 Task: Reply All to email with the signature Alex Clark with the subject 'Status update' from softage.1@softage.net with the message 'Could you please provide feedback on the latest version of the project report?'
Action: Mouse moved to (1212, 200)
Screenshot: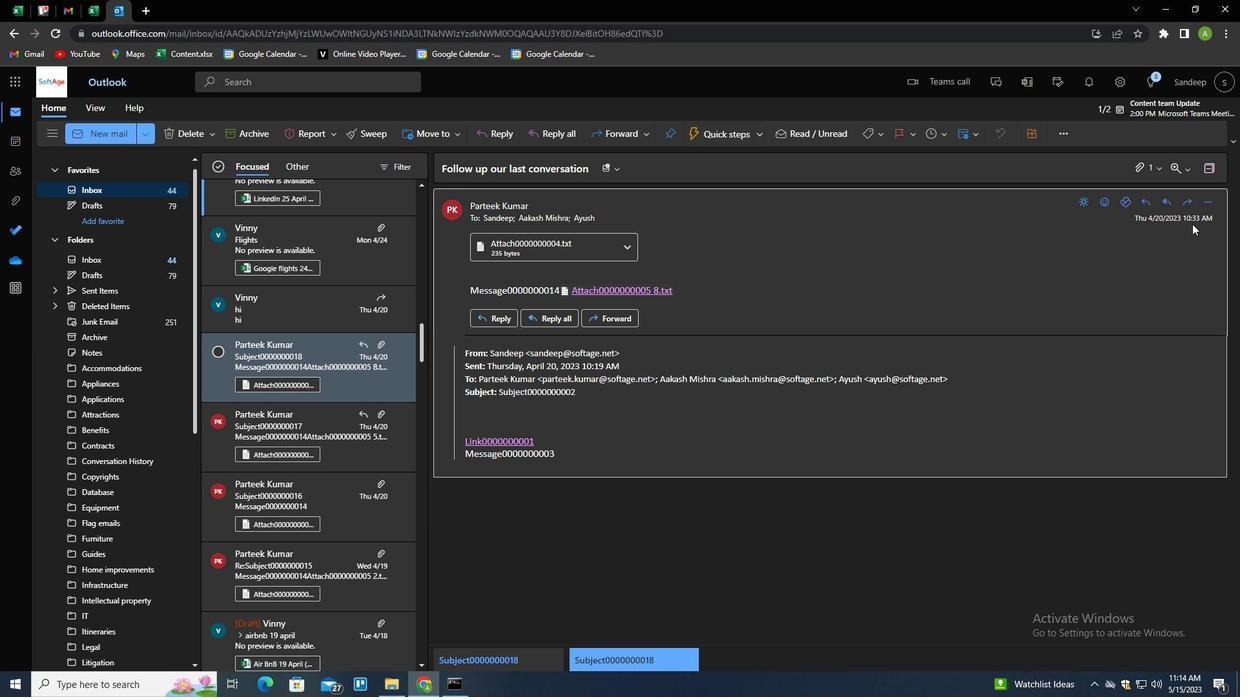 
Action: Mouse pressed left at (1212, 200)
Screenshot: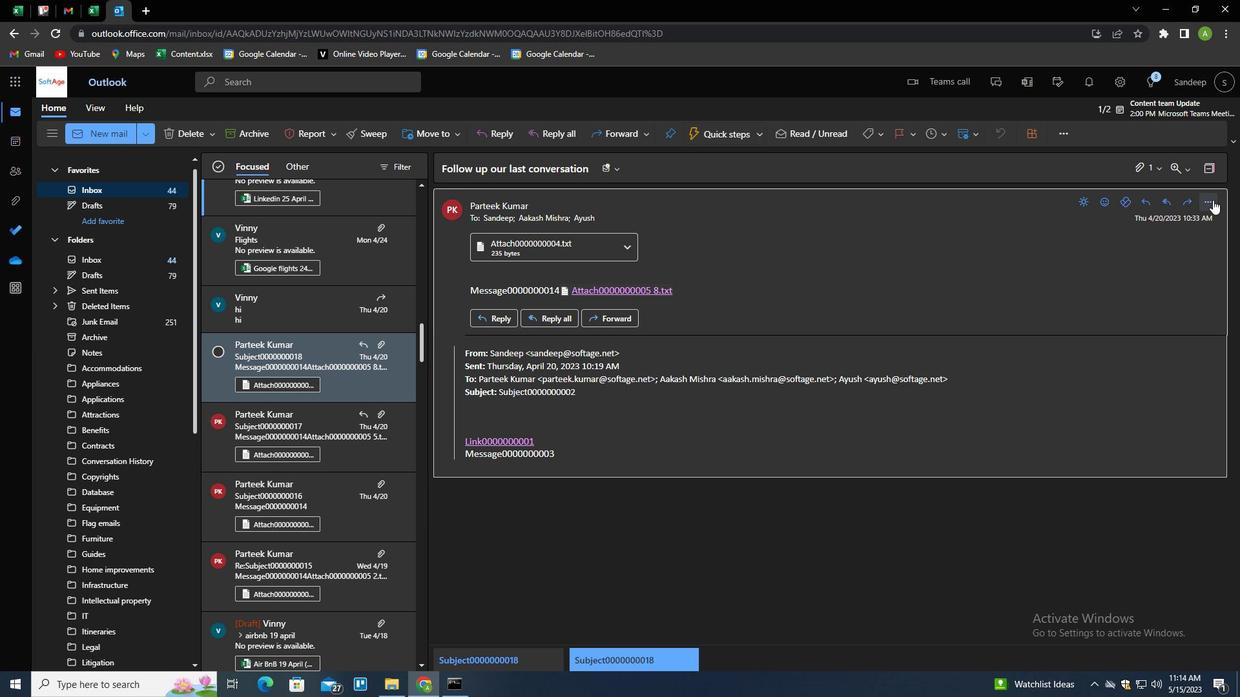 
Action: Mouse moved to (1139, 244)
Screenshot: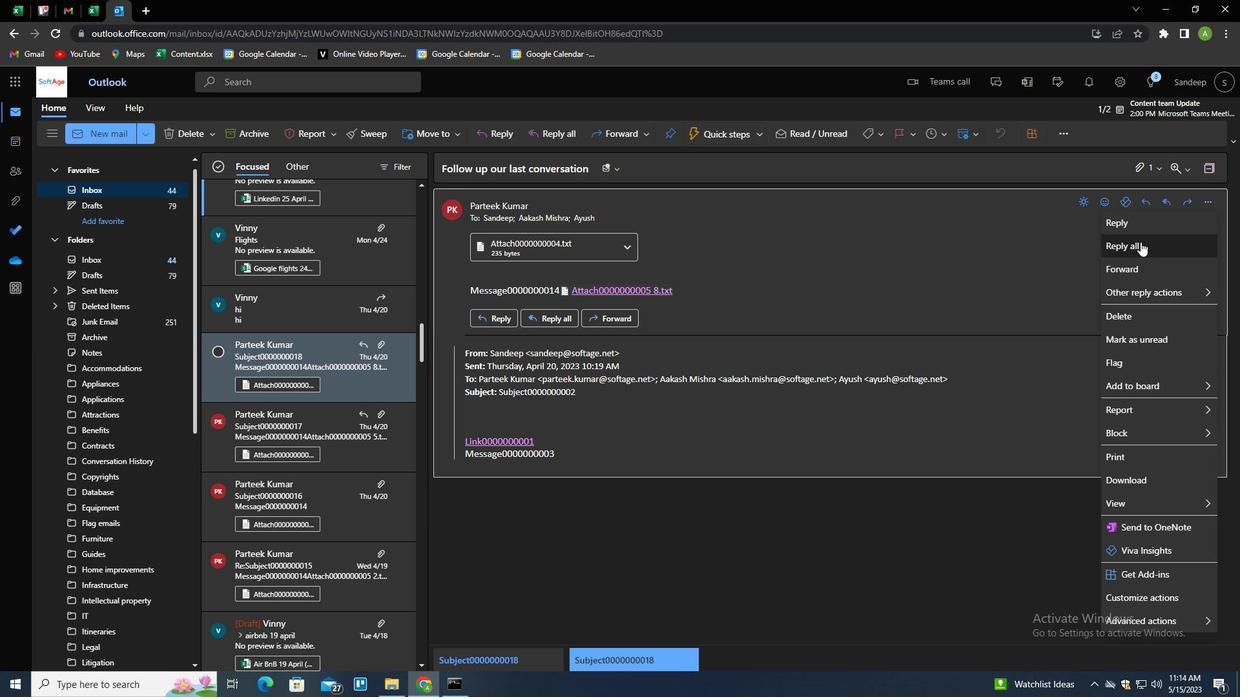 
Action: Mouse pressed left at (1139, 244)
Screenshot: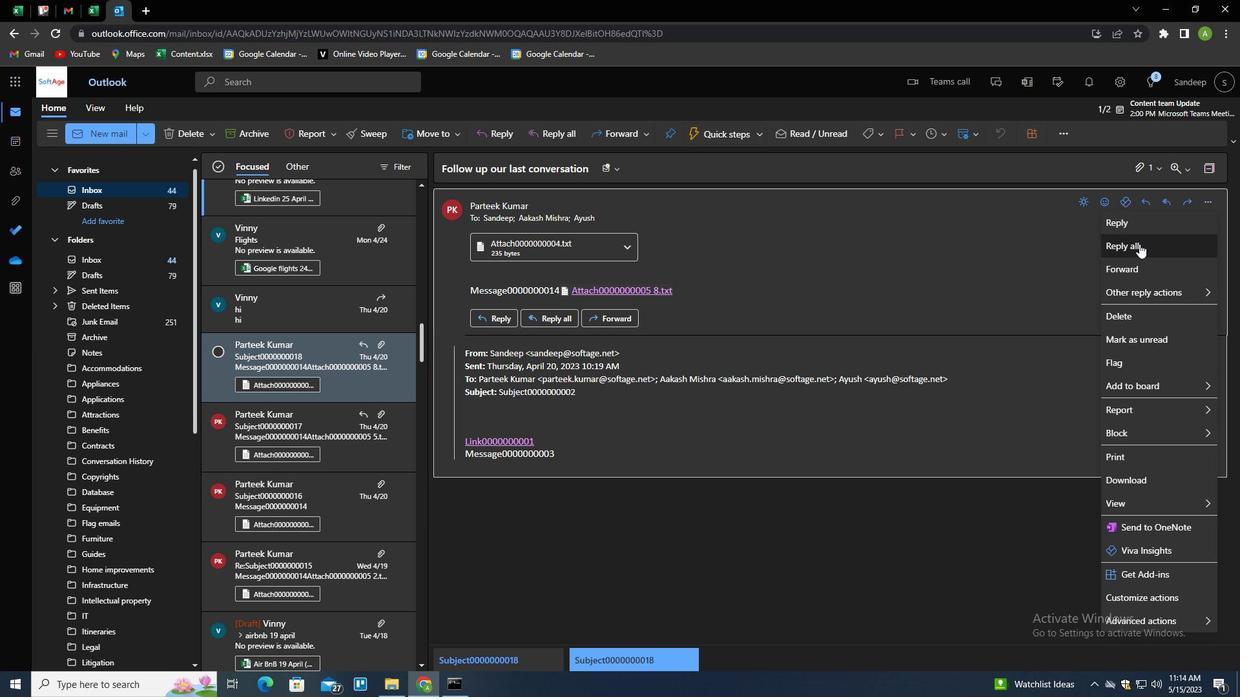
Action: Mouse moved to (871, 134)
Screenshot: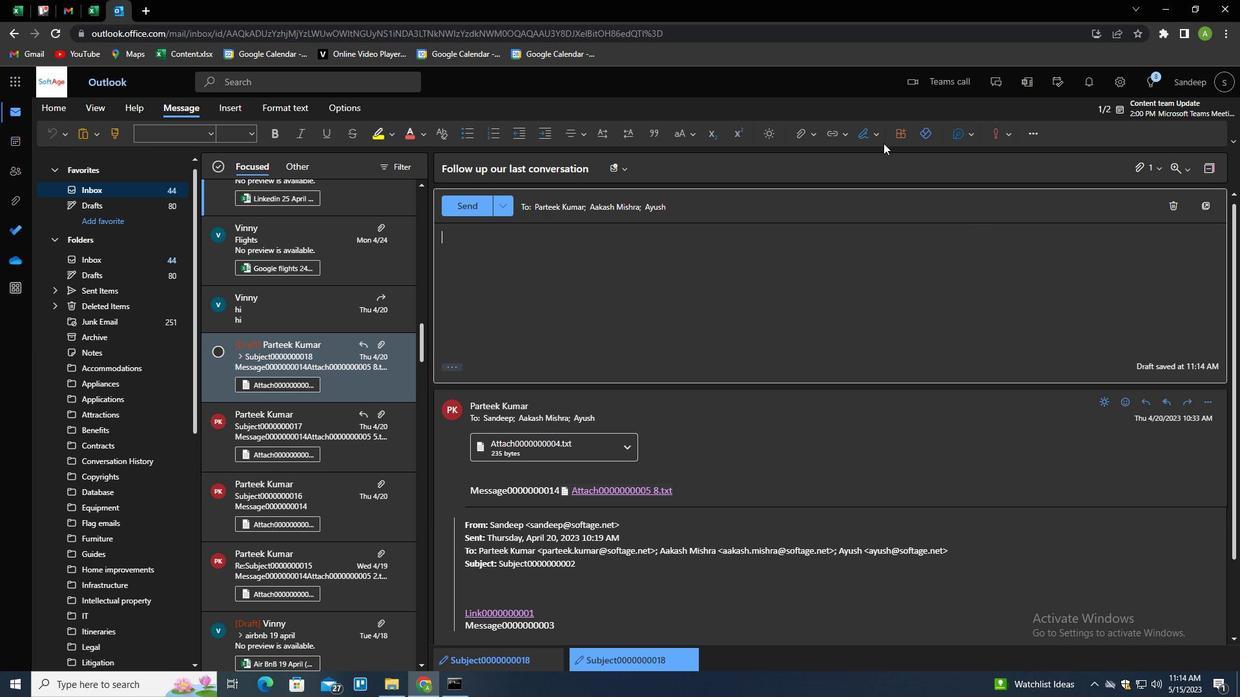 
Action: Mouse pressed left at (871, 134)
Screenshot: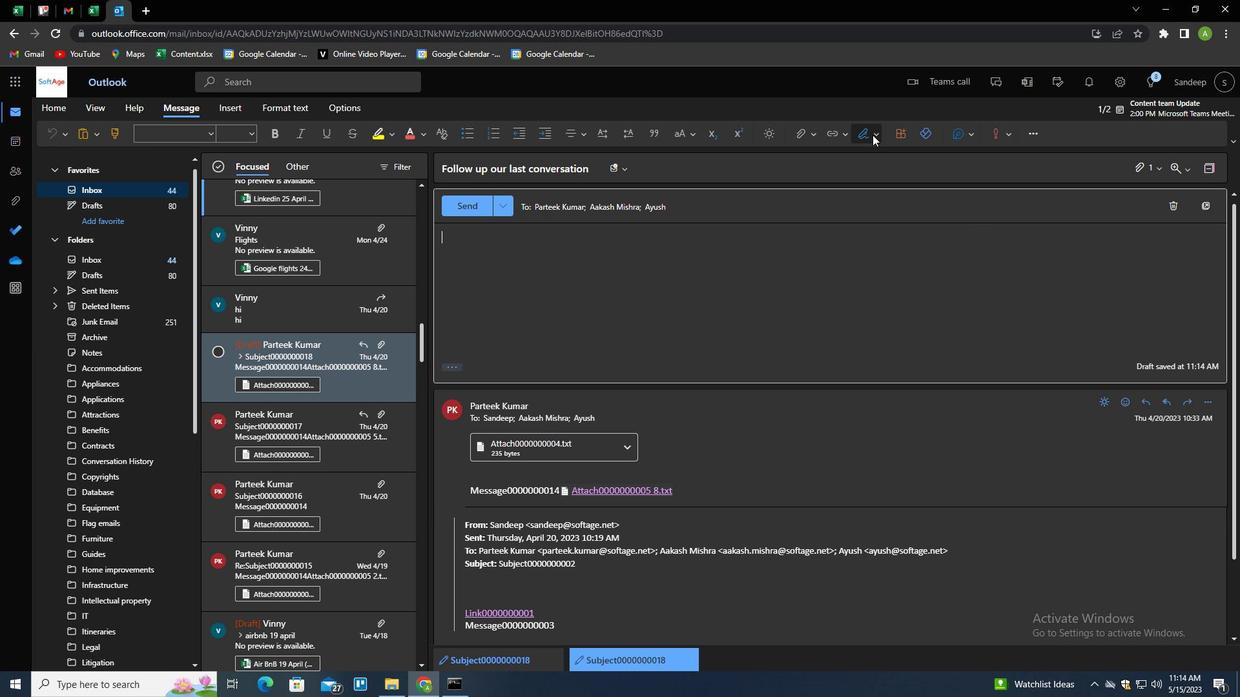 
Action: Mouse moved to (856, 182)
Screenshot: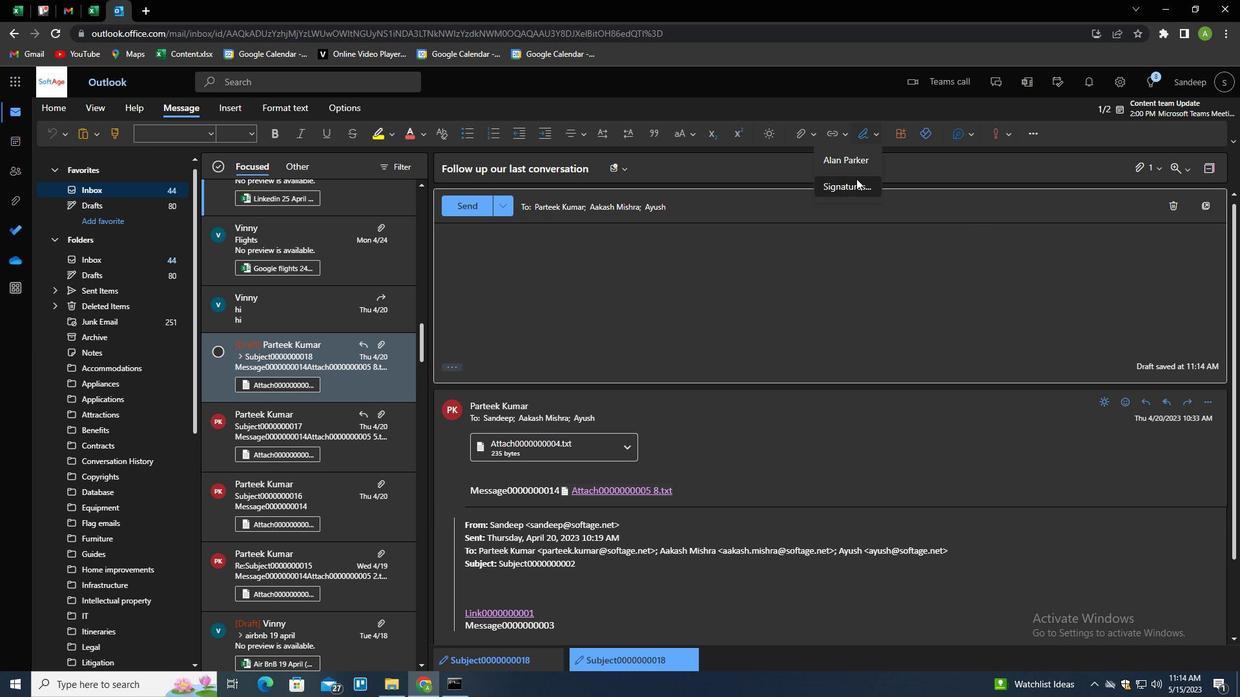 
Action: Mouse pressed left at (856, 182)
Screenshot: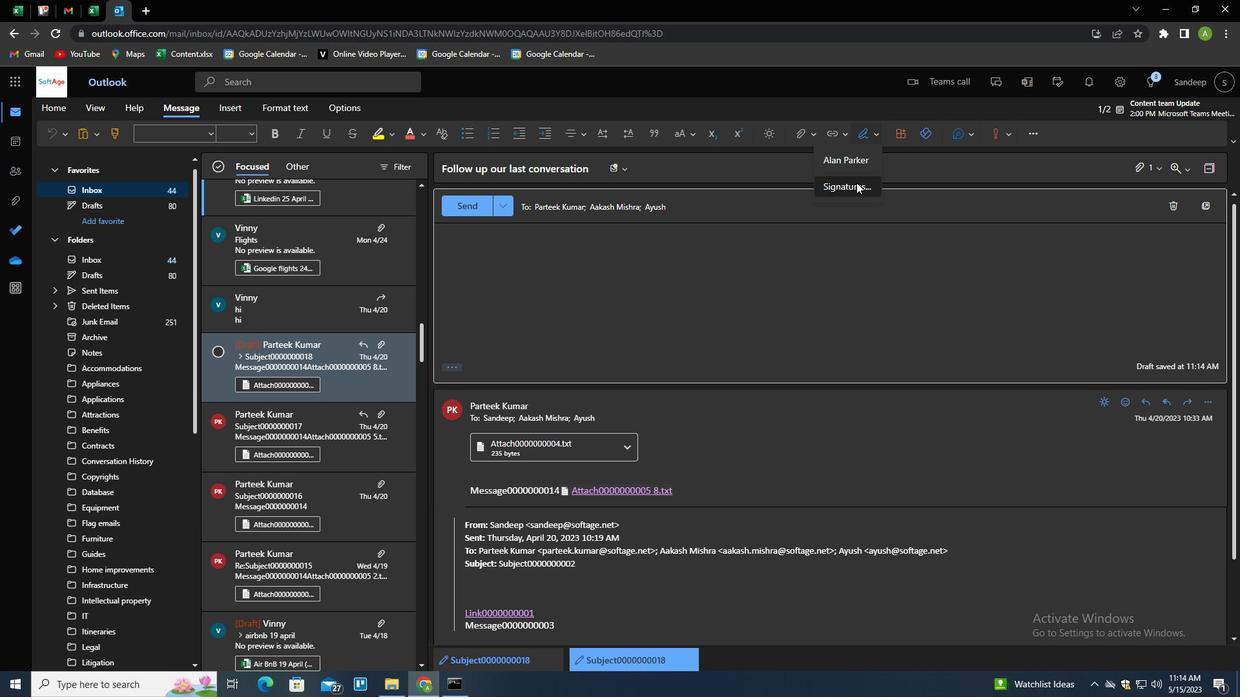 
Action: Mouse moved to (870, 231)
Screenshot: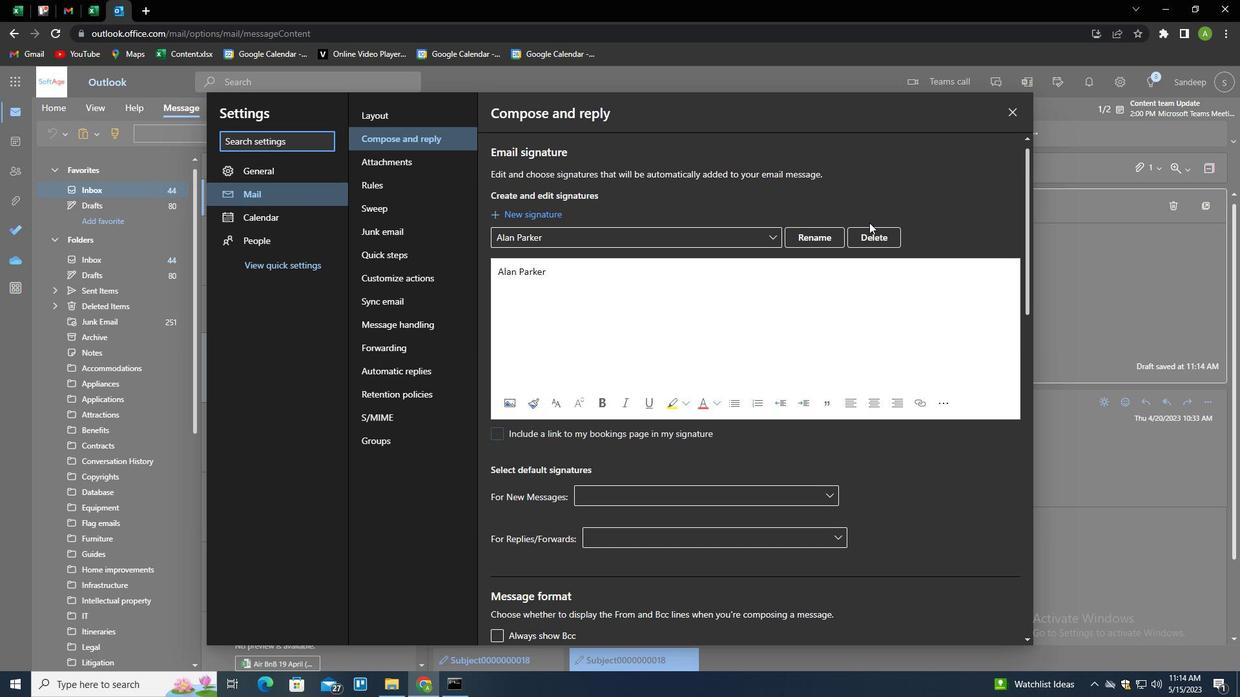 
Action: Mouse pressed left at (870, 231)
Screenshot: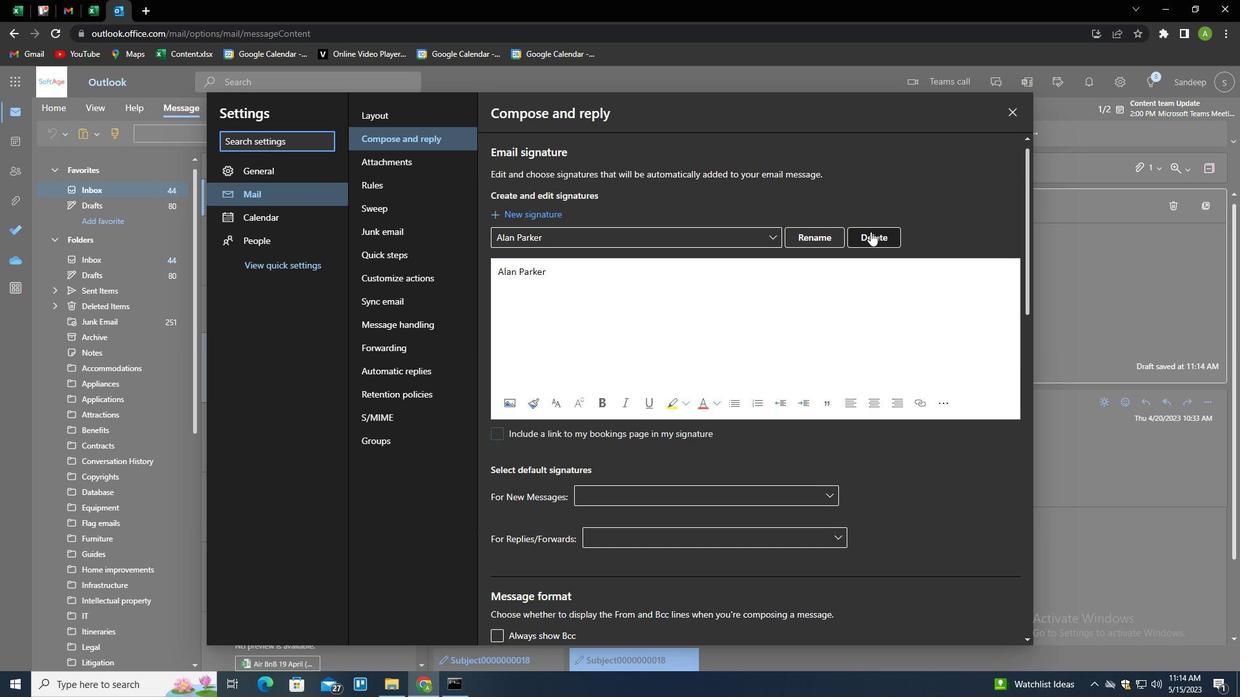 
Action: Mouse moved to (868, 235)
Screenshot: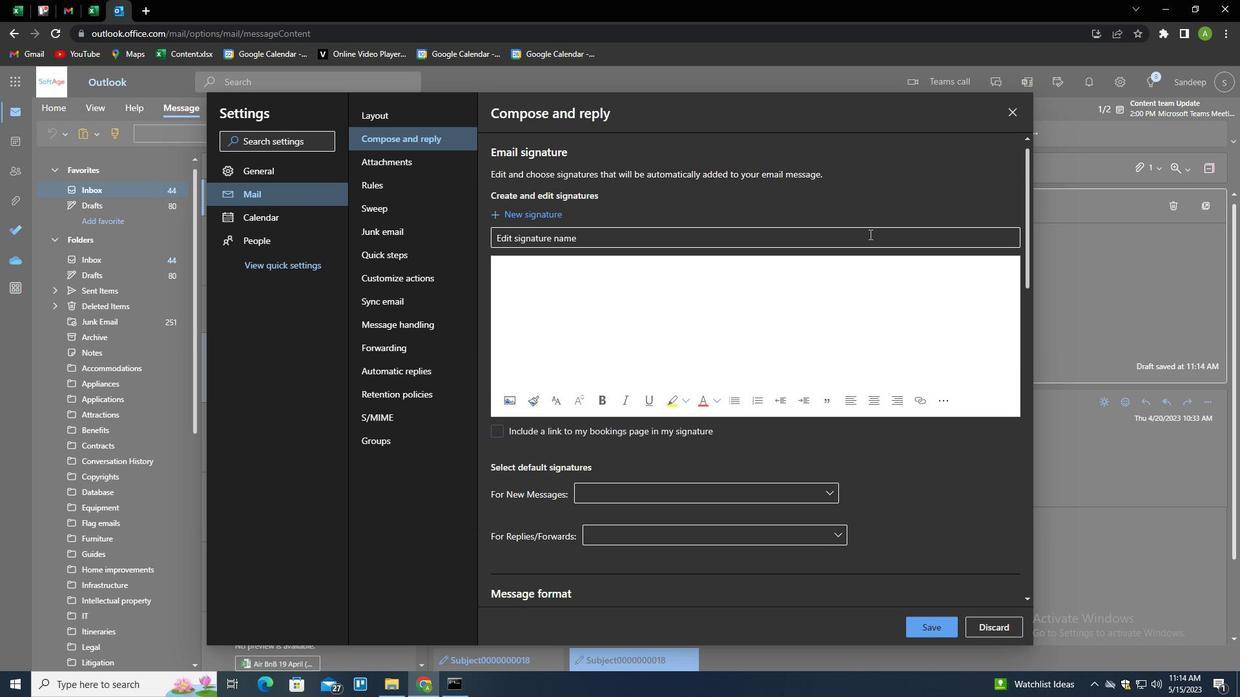 
Action: Mouse pressed left at (868, 235)
Screenshot: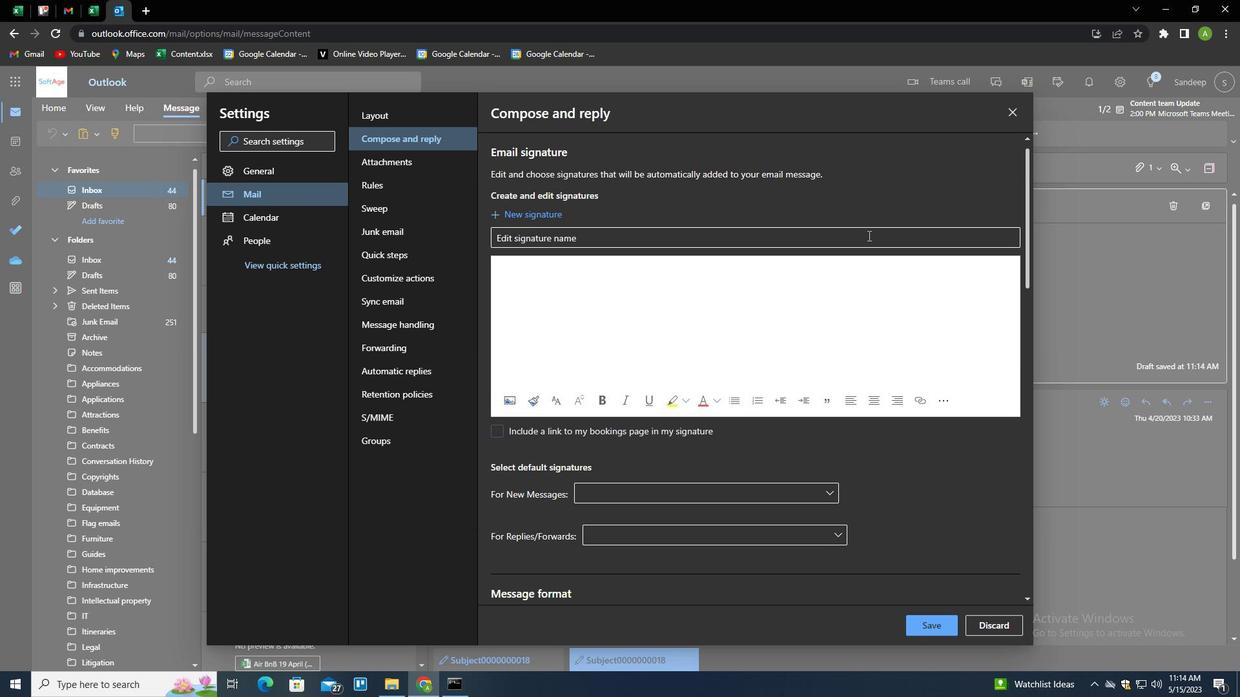 
Action: Key pressed <Key.shift>ALEX<Key.space><Key.shift>B<Key.backspace>V<Key.backspace>CLARK<Key.tab><Key.shift>ALEX<Key.space><Key.shift>CLARK
Screenshot: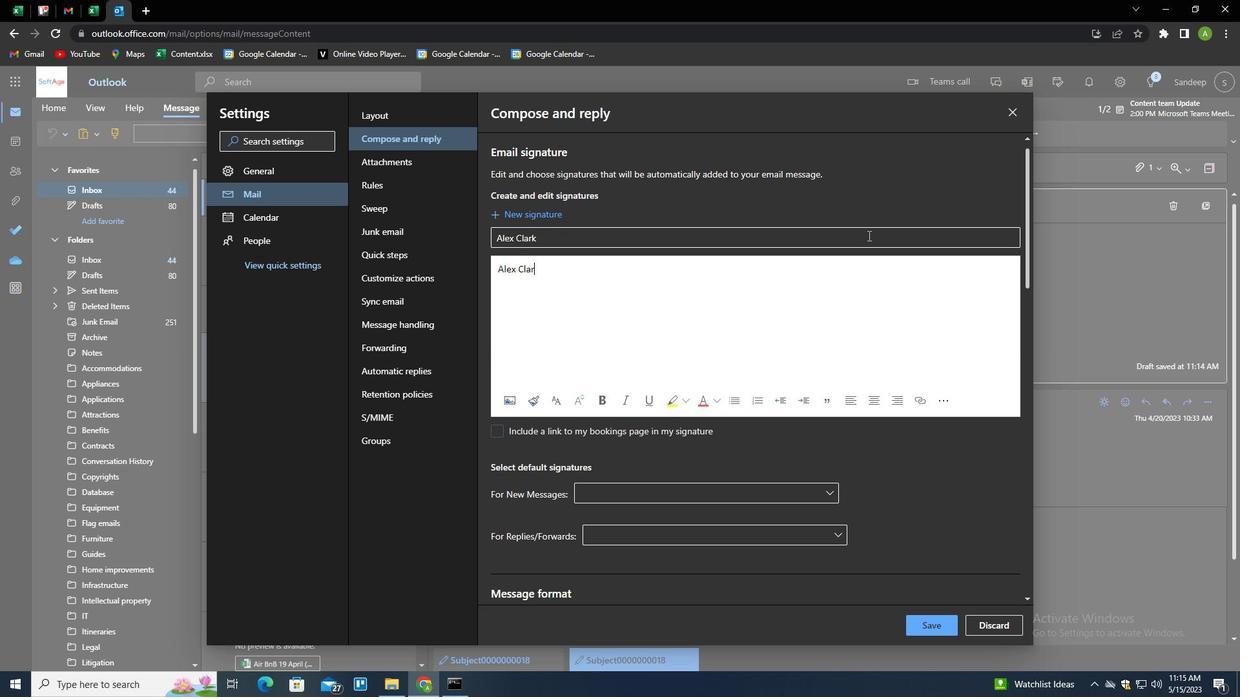 
Action: Mouse moved to (925, 625)
Screenshot: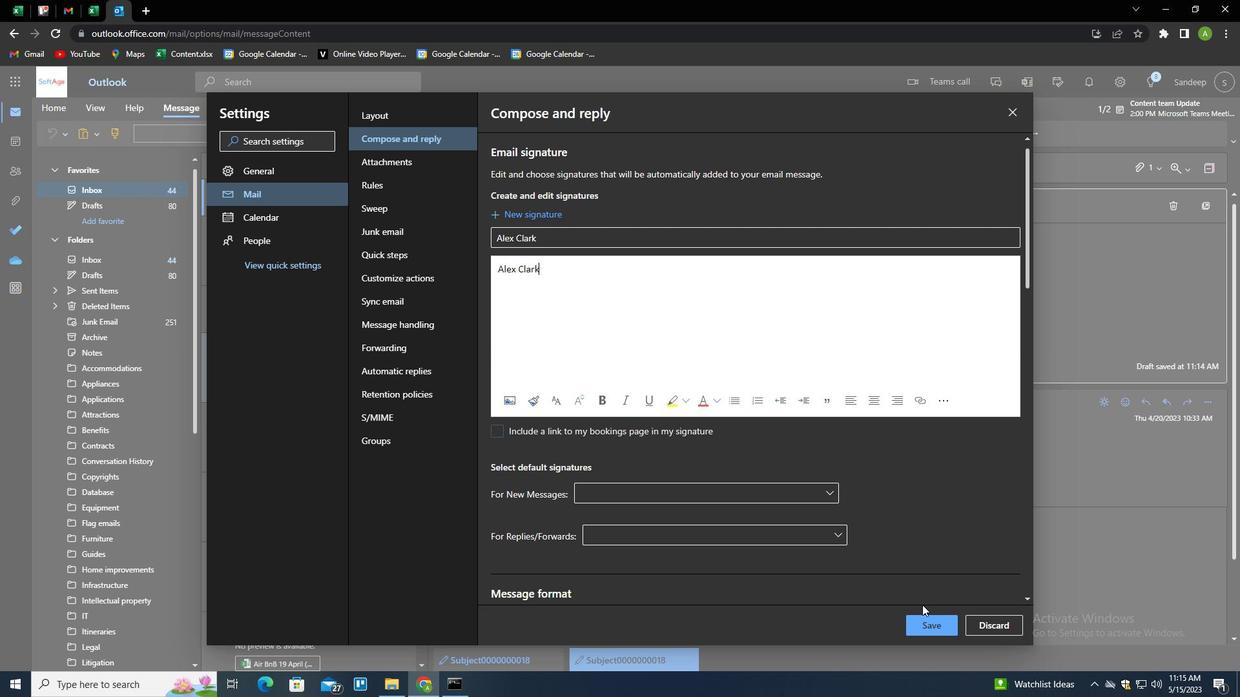 
Action: Mouse pressed left at (925, 625)
Screenshot: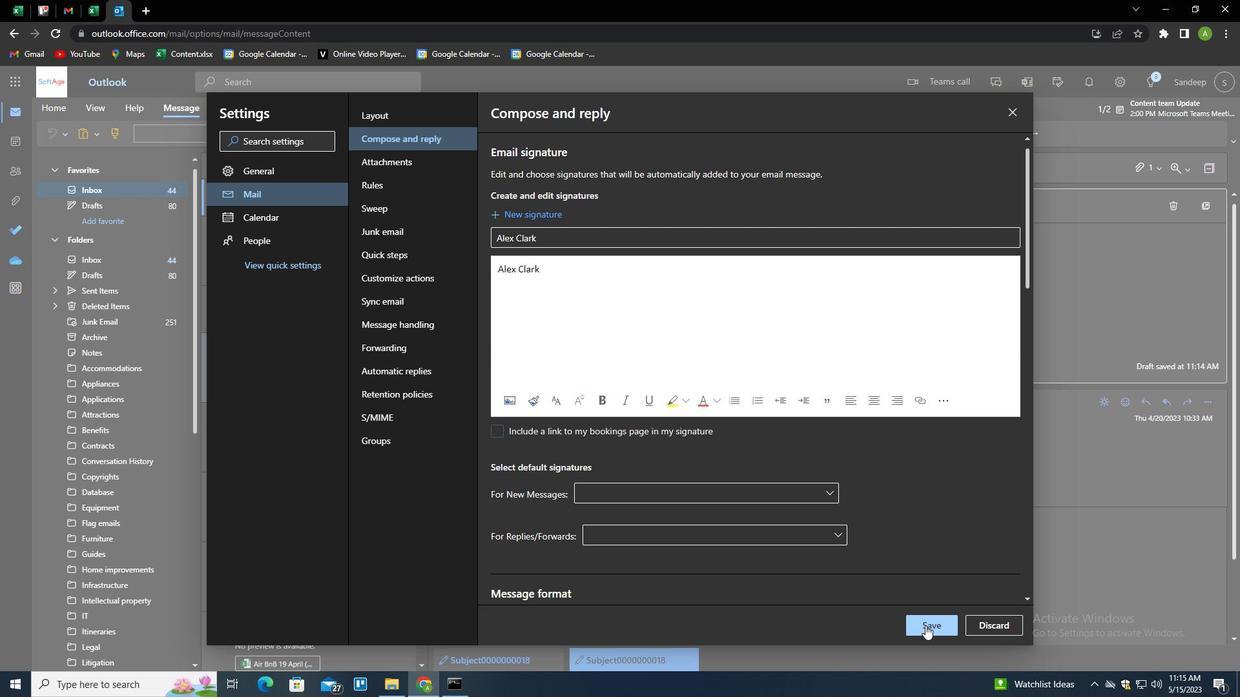 
Action: Mouse moved to (1071, 423)
Screenshot: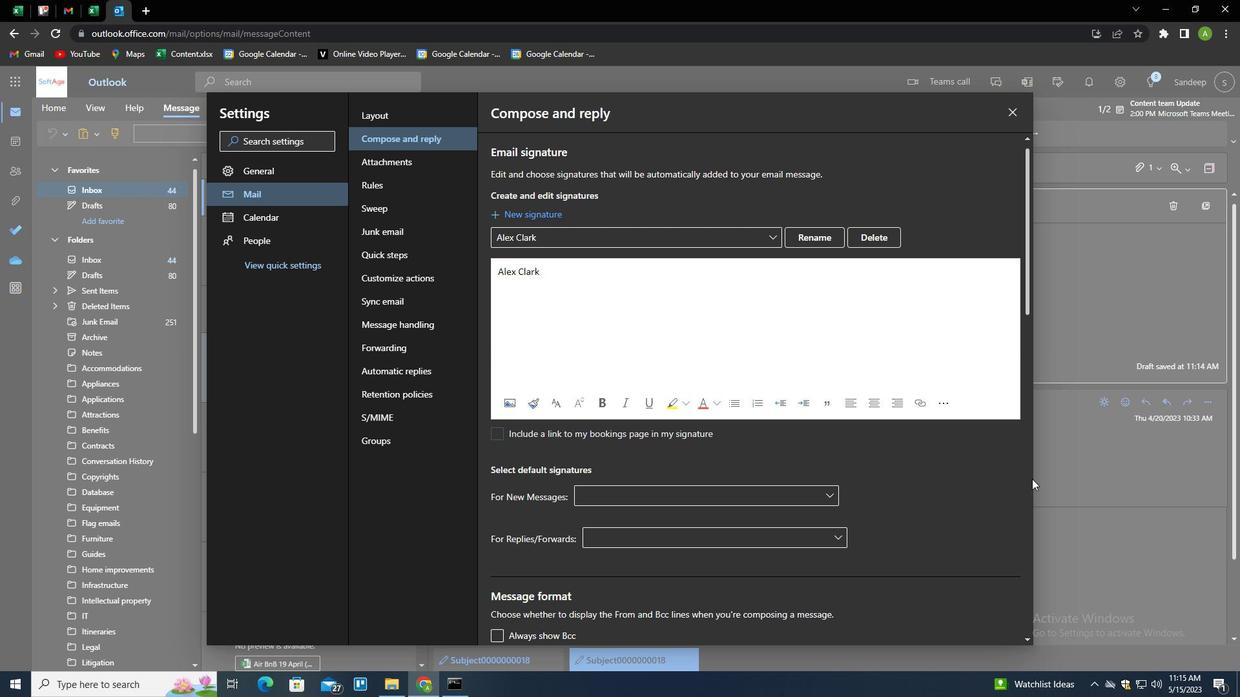 
Action: Mouse pressed left at (1071, 423)
Screenshot: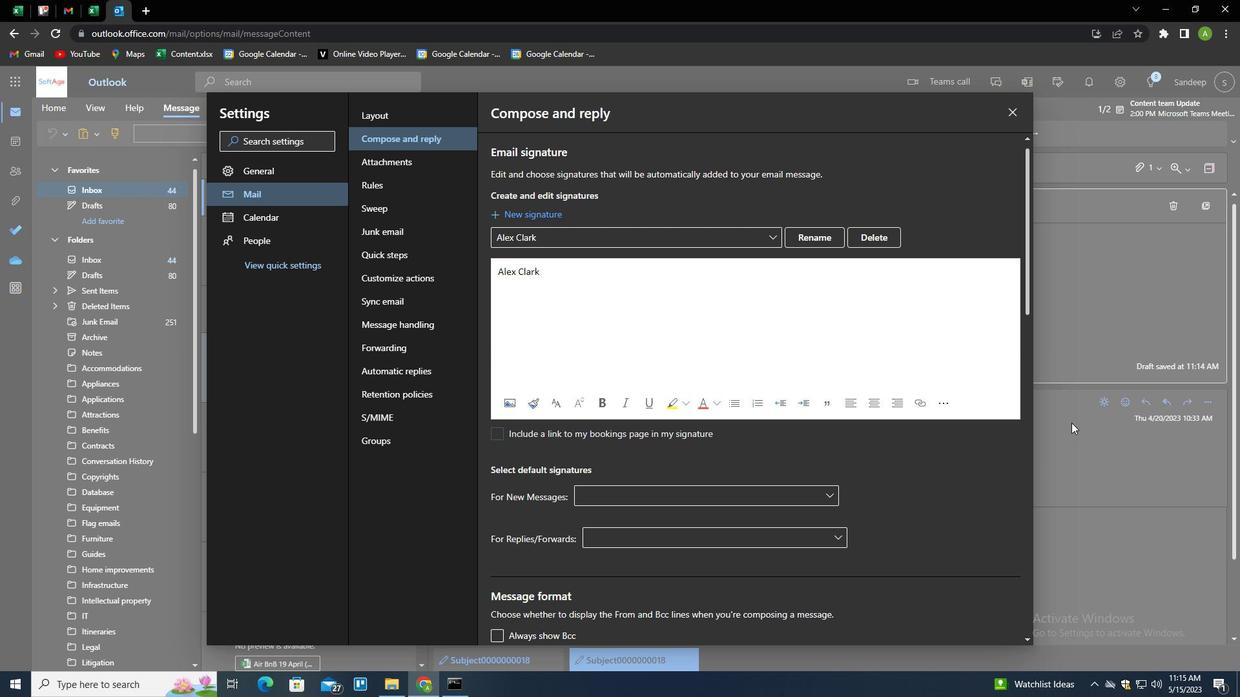 
Action: Mouse moved to (451, 371)
Screenshot: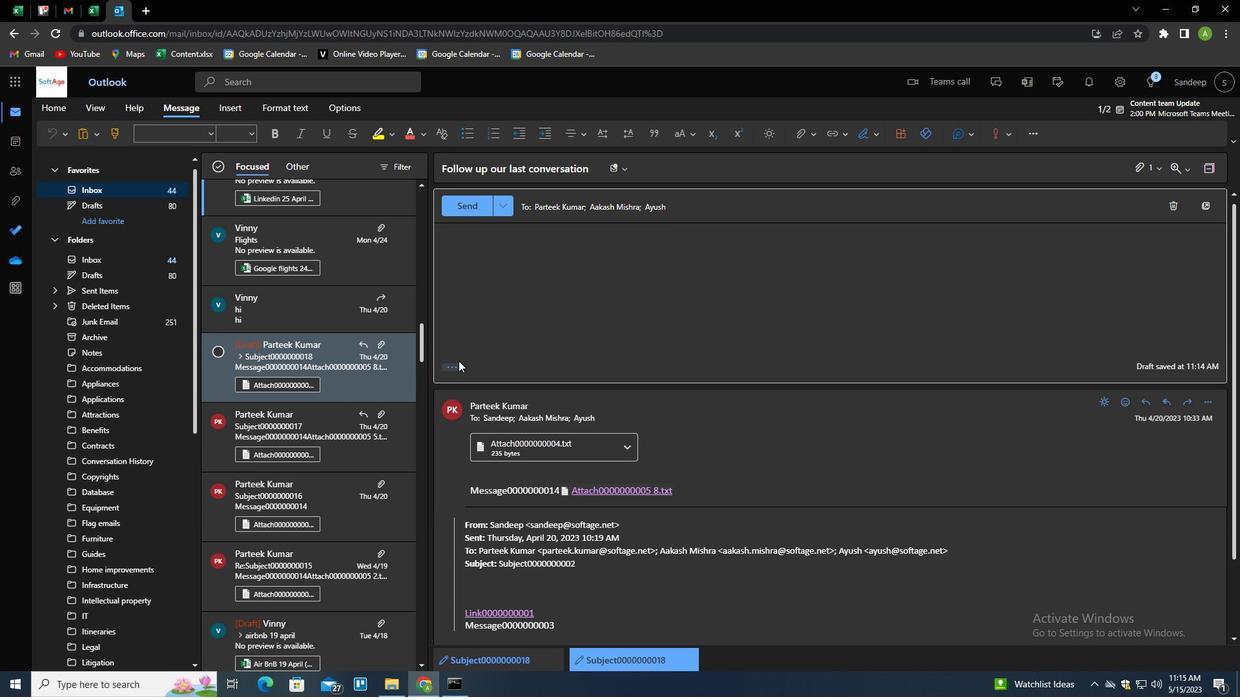 
Action: Mouse pressed left at (451, 371)
Screenshot: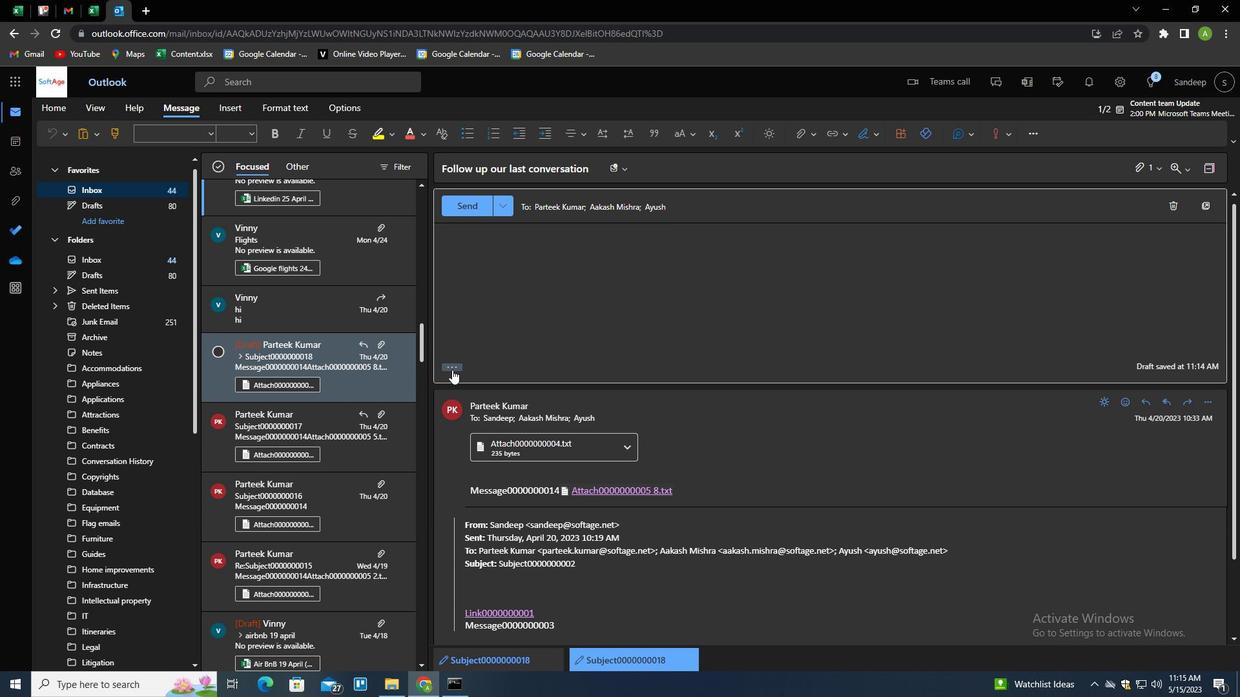 
Action: Mouse moved to (496, 197)
Screenshot: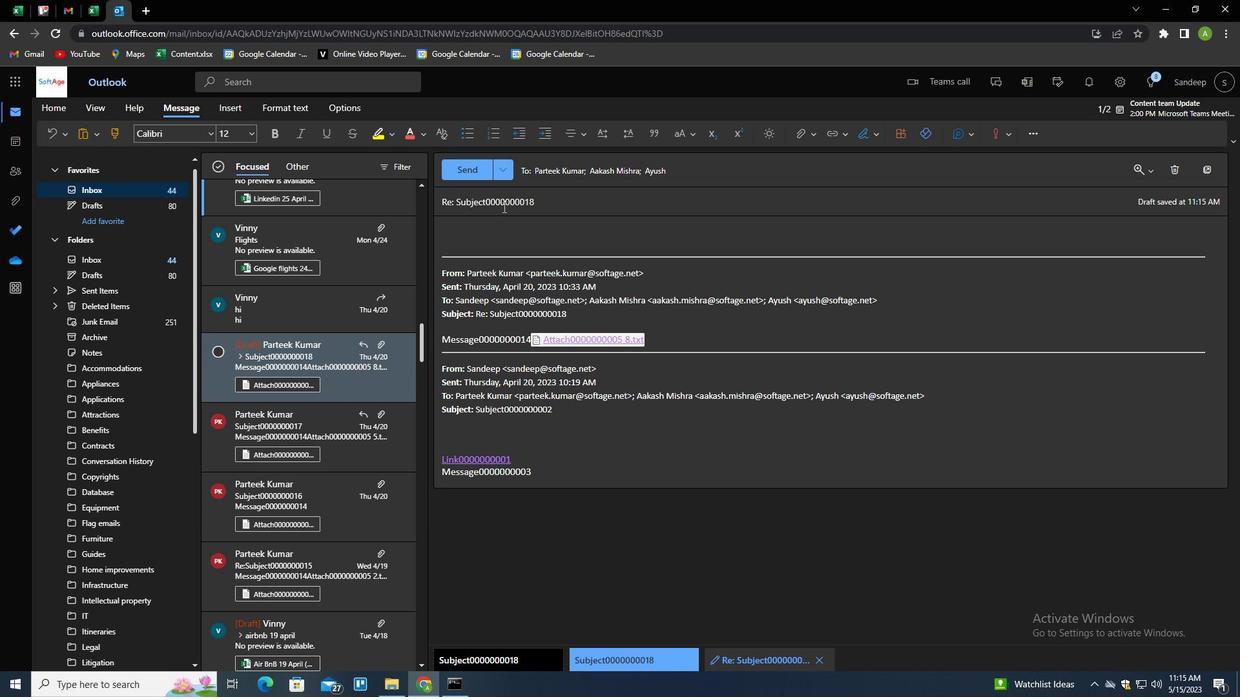 
Action: Mouse pressed left at (496, 197)
Screenshot: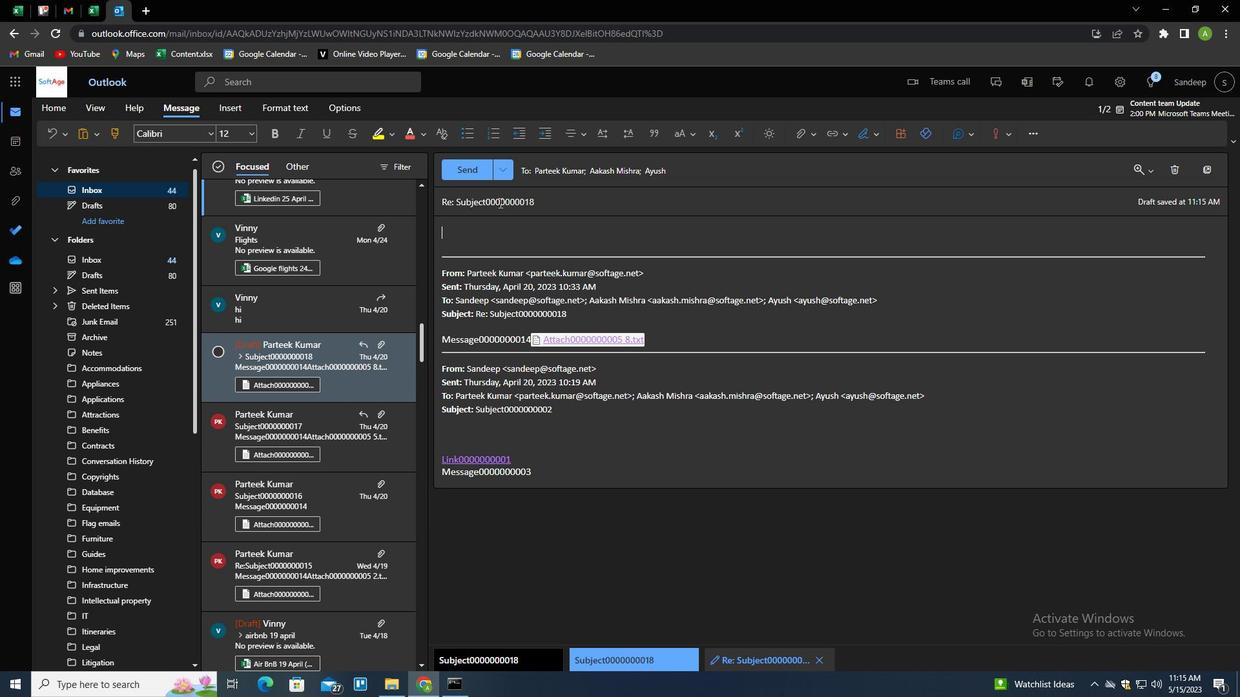 
Action: Mouse pressed left at (496, 197)
Screenshot: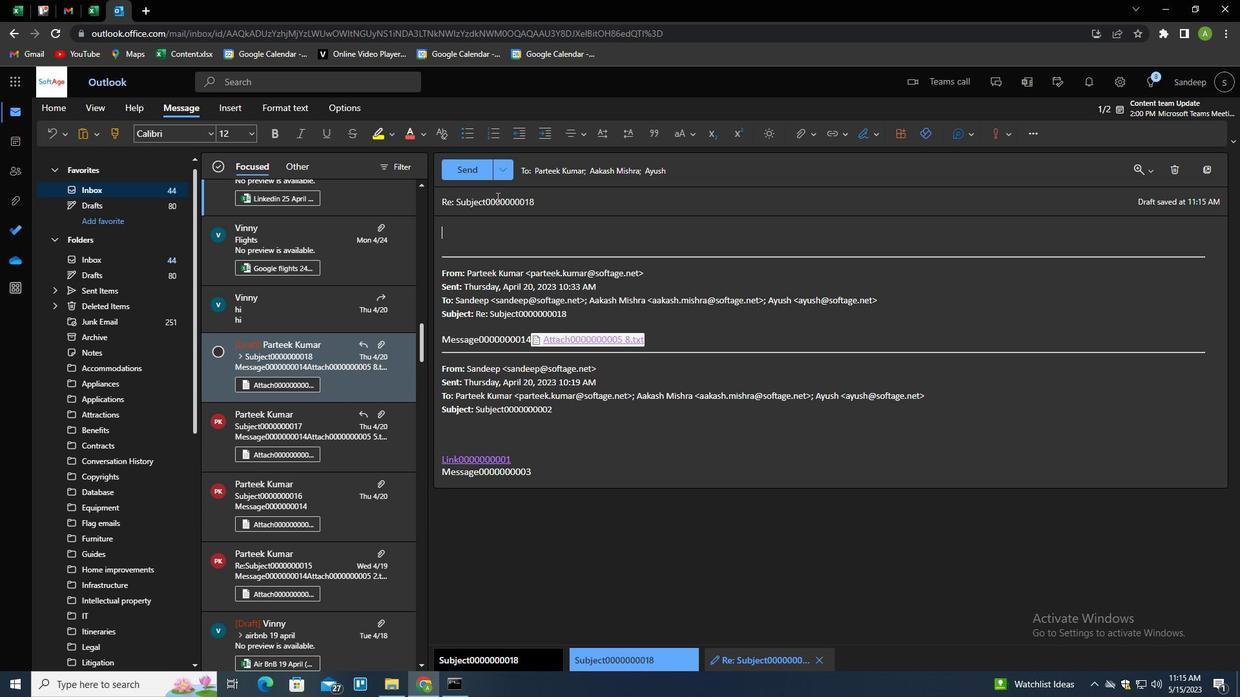 
Action: Mouse pressed left at (496, 197)
Screenshot: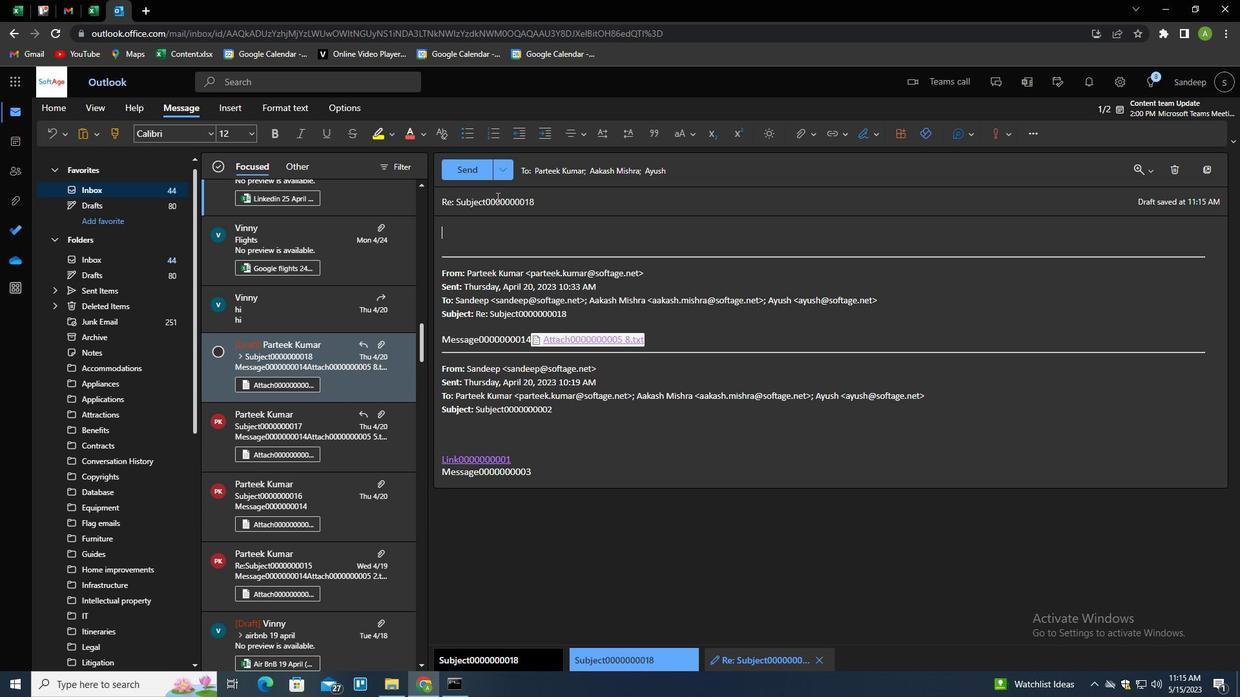 
Action: Key pressed <Key.shift>STATUS<Key.space>UPDATE<Key.tab><Key.shift>COULD<Key.space>YOU<Key.space>PROVIDE<Key.space>FEEDBACK<Key.space>ON<Key.space>THE<Key.space>LATEST<Key.space>VERSION<Key.space>OF<Key.space>THE<Key.space>PROJECT<Key.space>REPORT<Key.shift>?
Screenshot: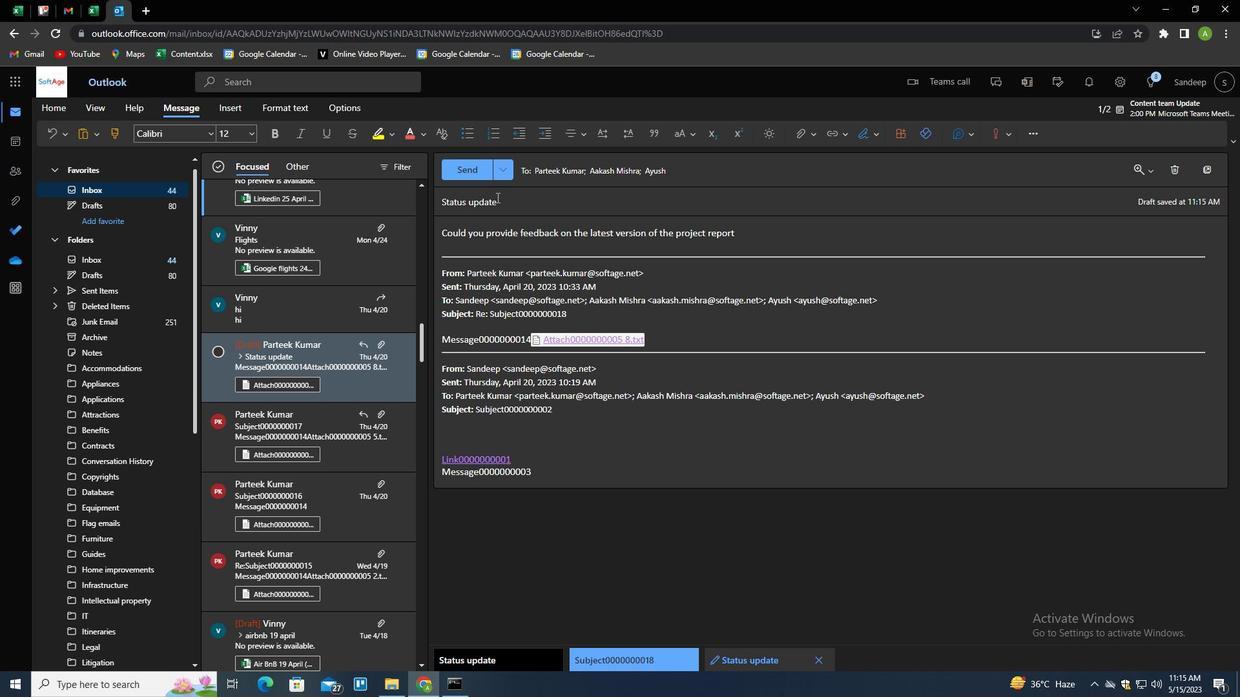 
Action: Mouse moved to (461, 175)
Screenshot: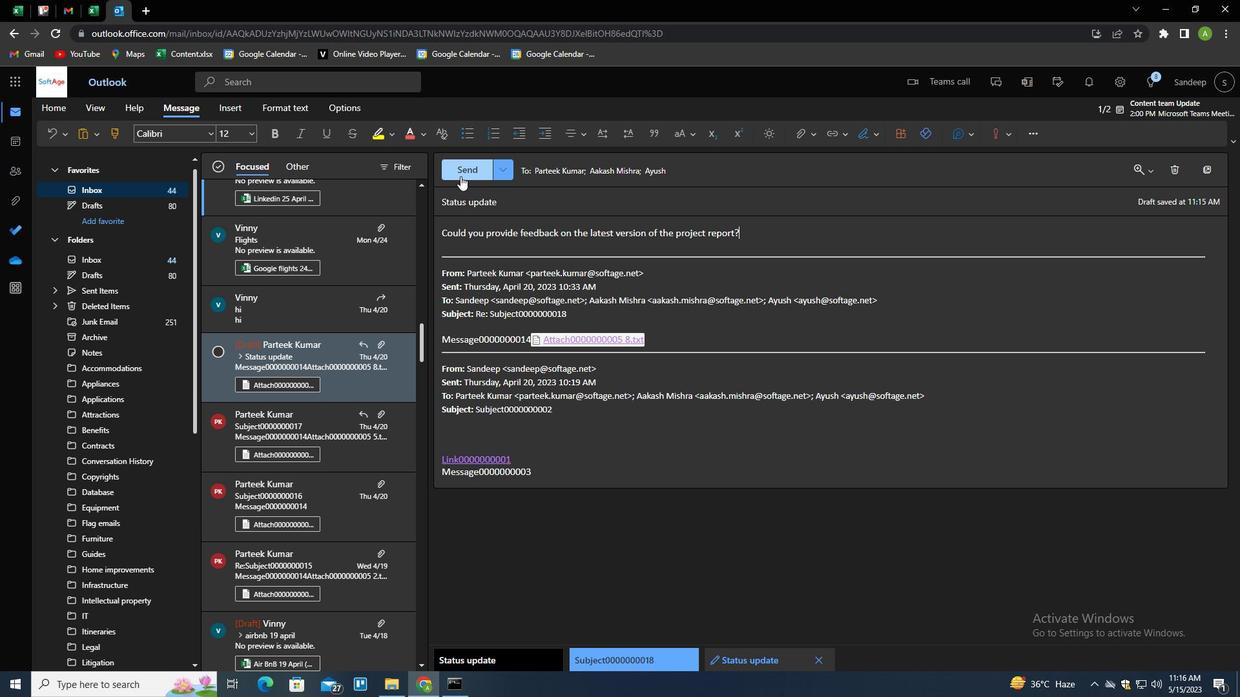 
Action: Mouse pressed left at (461, 175)
Screenshot: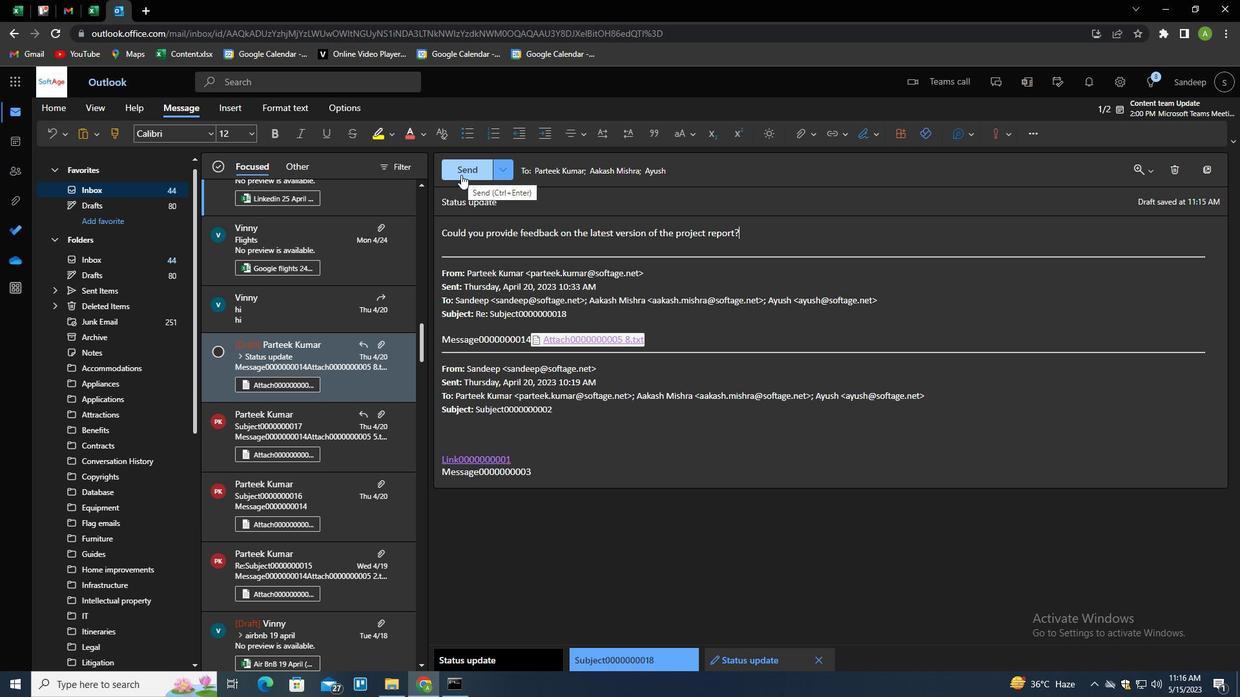 
Action: Mouse moved to (687, 378)
Screenshot: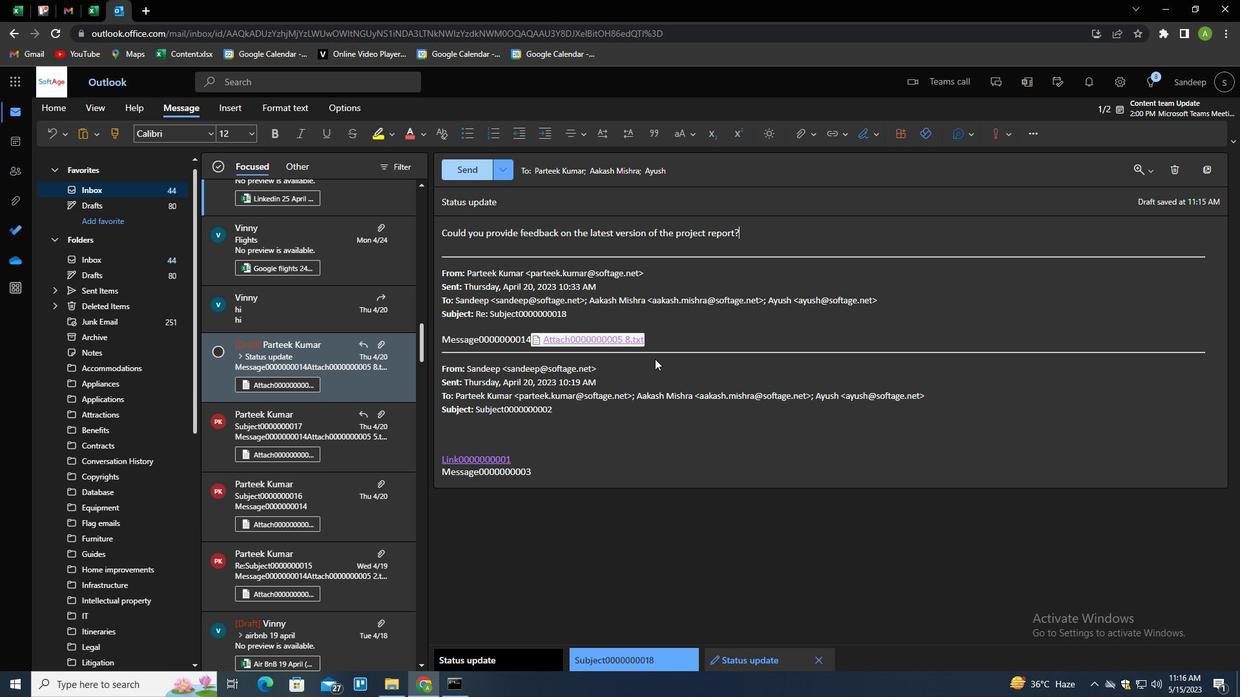 
